 Task: Add Sprouts B 12 Raspberry 1000 mcg to the cart.
Action: Mouse moved to (15, 81)
Screenshot: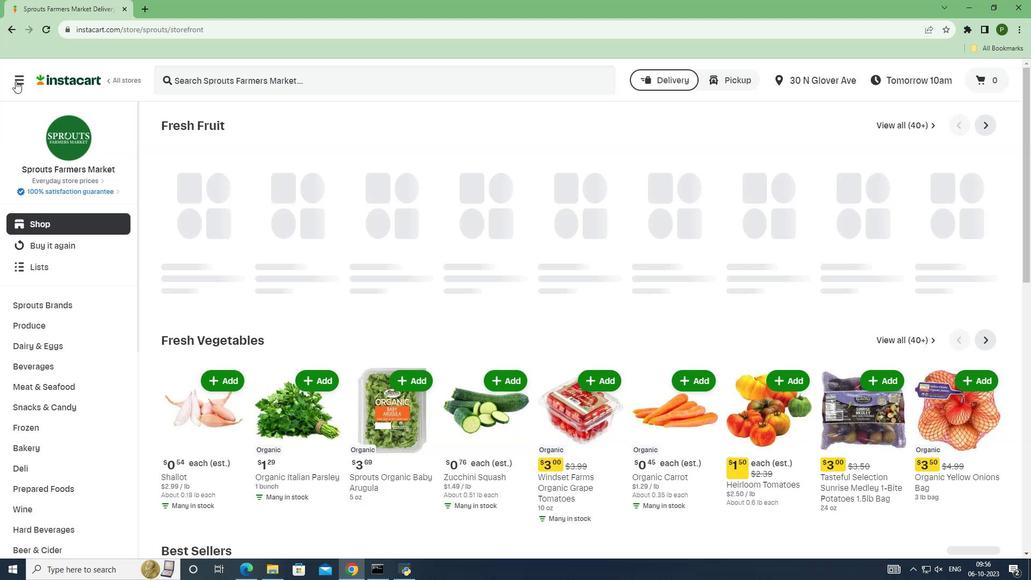 
Action: Mouse pressed left at (15, 81)
Screenshot: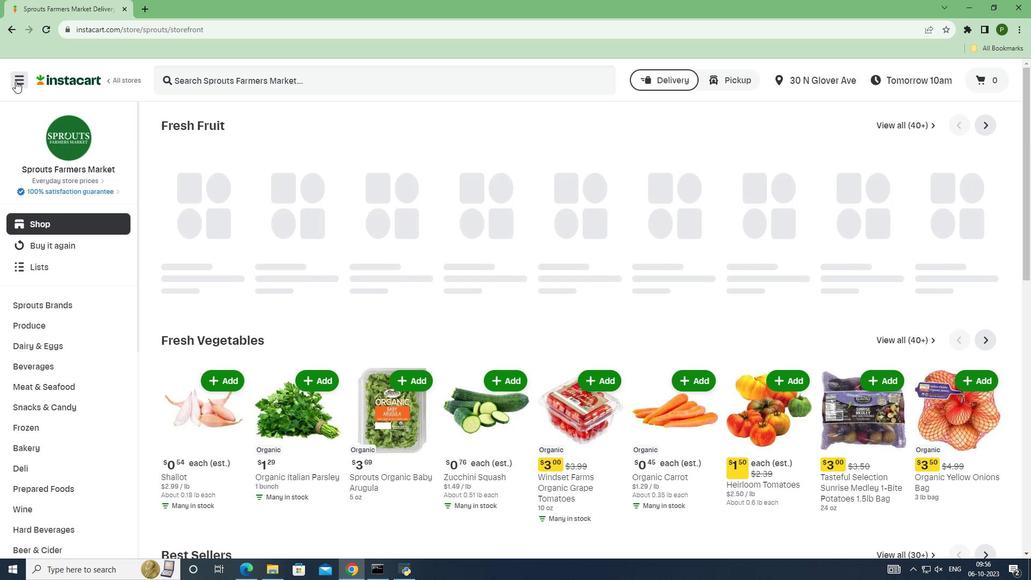
Action: Mouse moved to (53, 291)
Screenshot: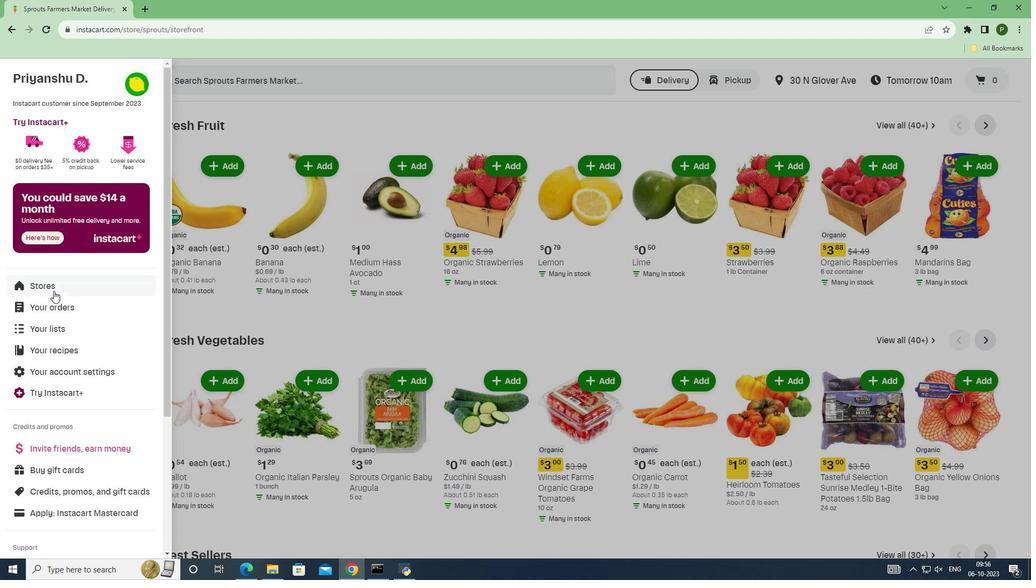 
Action: Mouse pressed left at (53, 291)
Screenshot: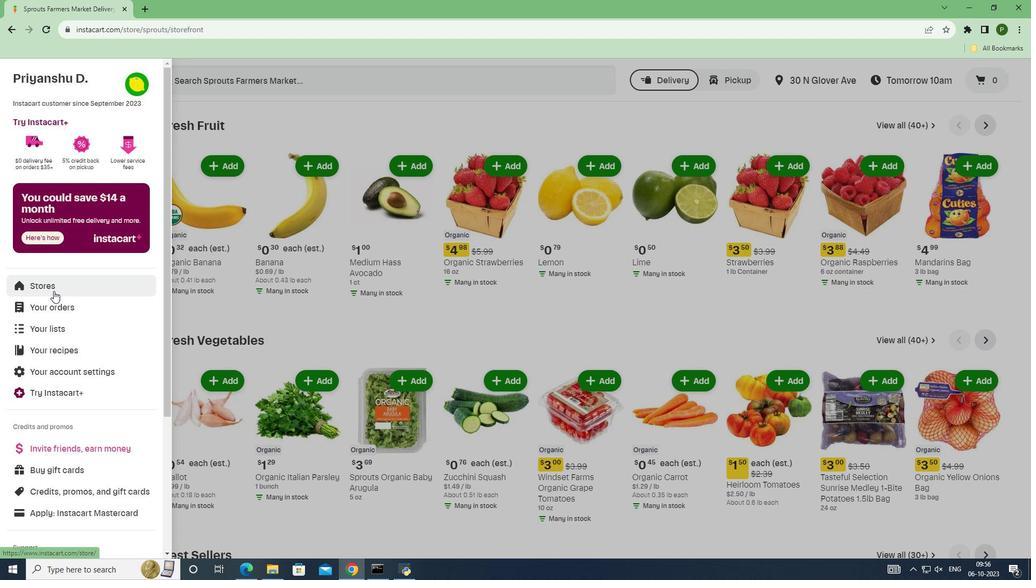 
Action: Mouse moved to (242, 130)
Screenshot: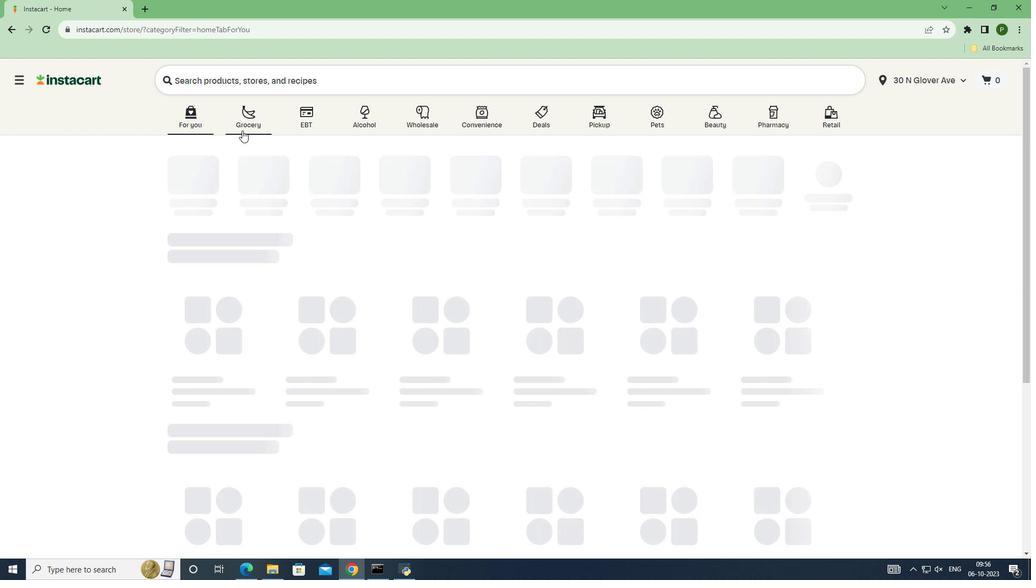
Action: Mouse pressed left at (242, 130)
Screenshot: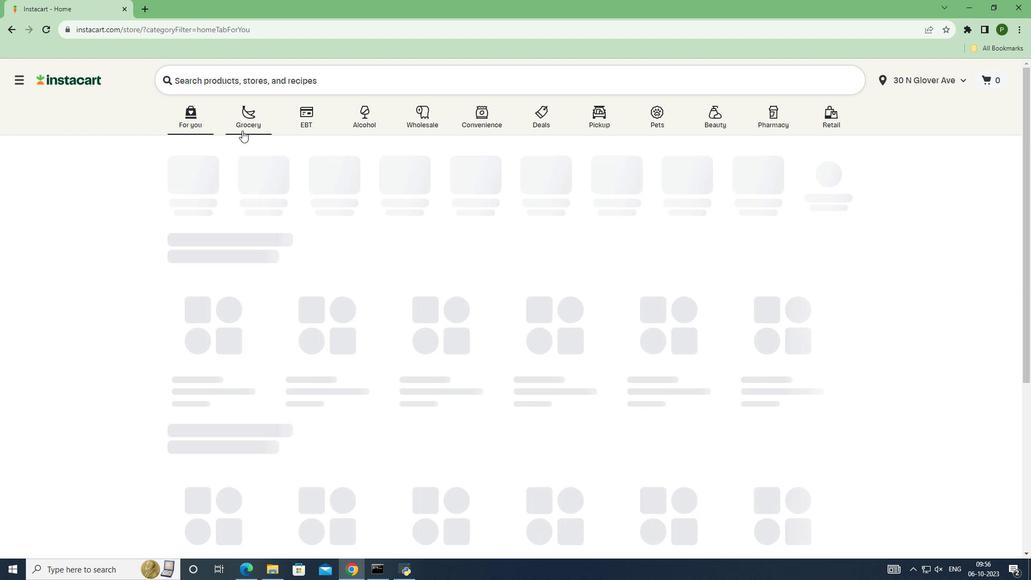 
Action: Mouse moved to (654, 247)
Screenshot: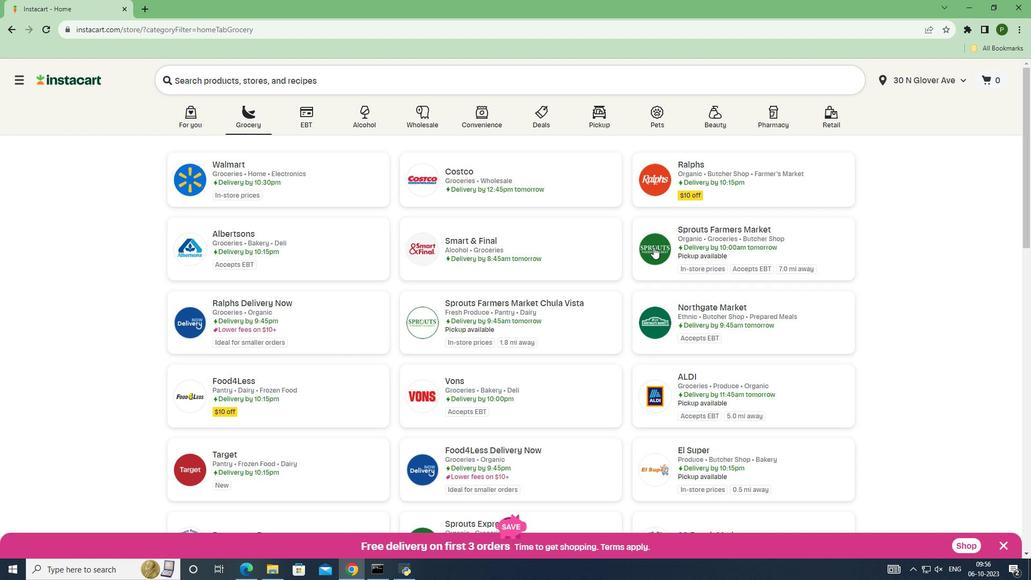 
Action: Mouse pressed left at (654, 247)
Screenshot: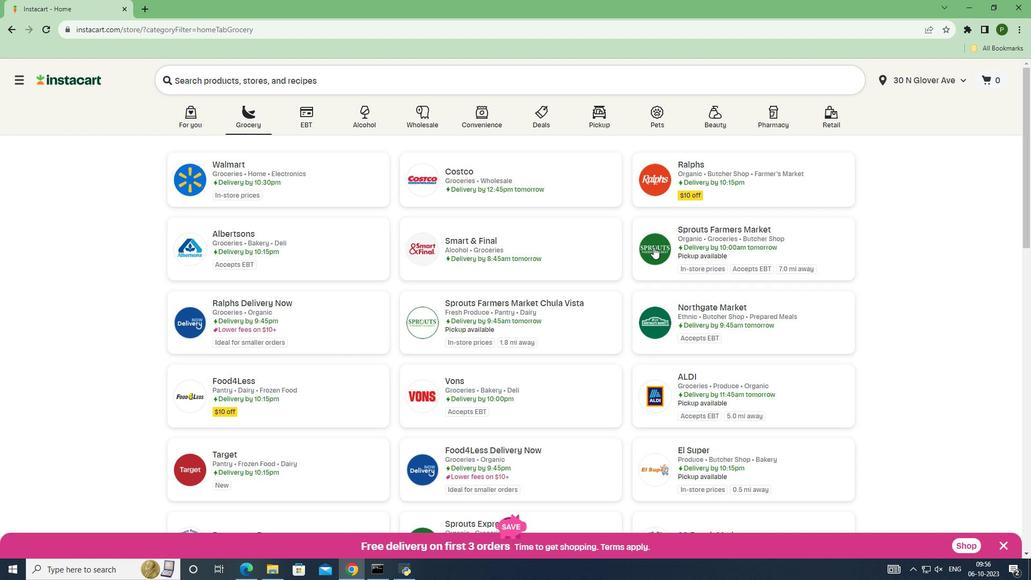 
Action: Mouse moved to (95, 307)
Screenshot: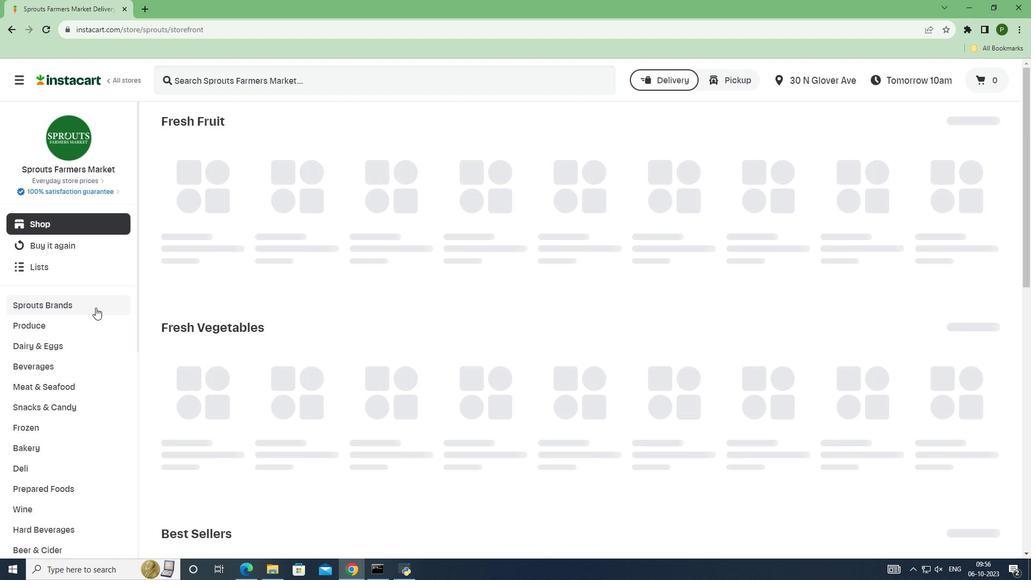 
Action: Mouse pressed left at (95, 307)
Screenshot: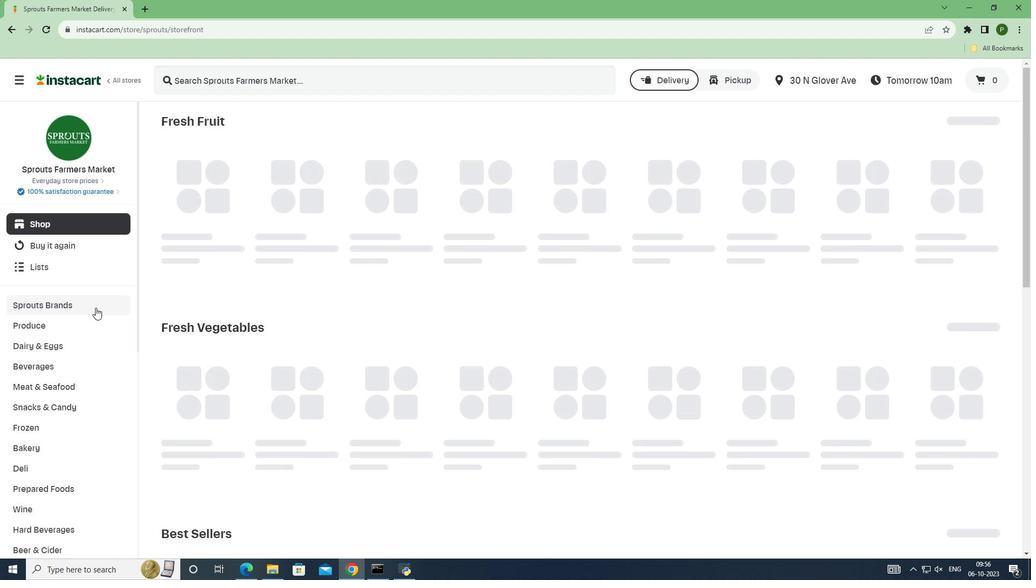 
Action: Mouse moved to (74, 446)
Screenshot: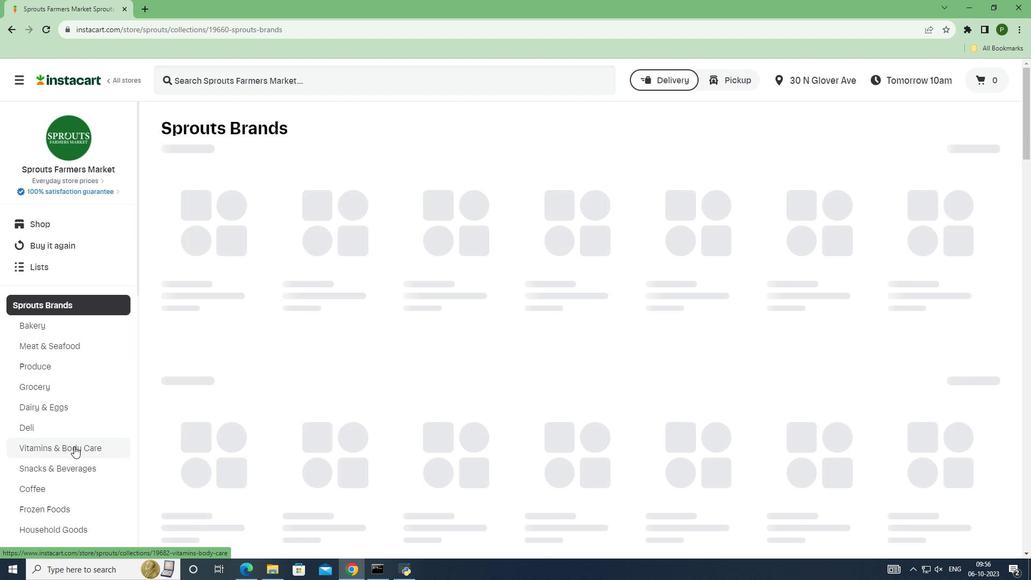 
Action: Mouse pressed left at (74, 446)
Screenshot: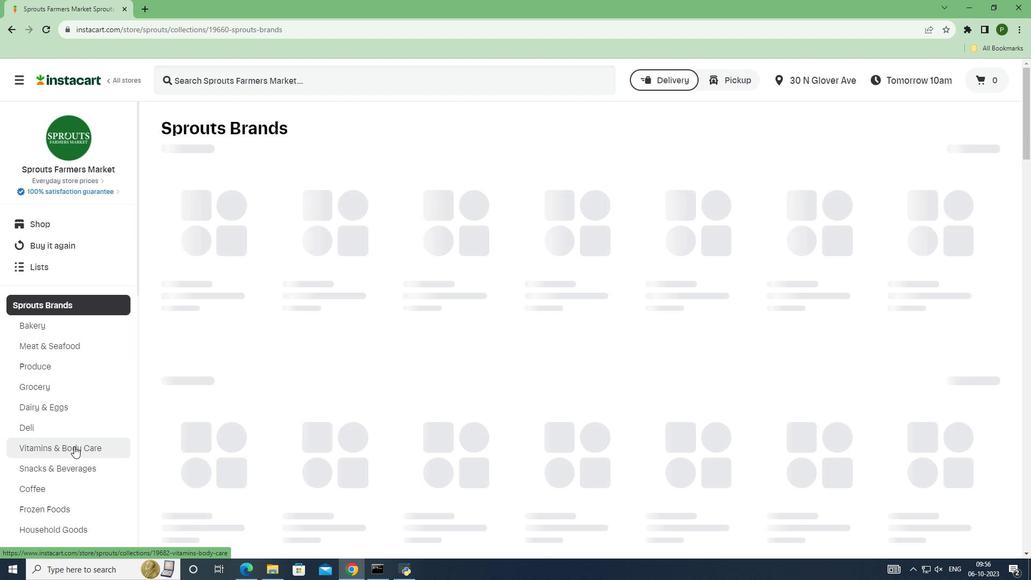 
Action: Mouse moved to (255, 76)
Screenshot: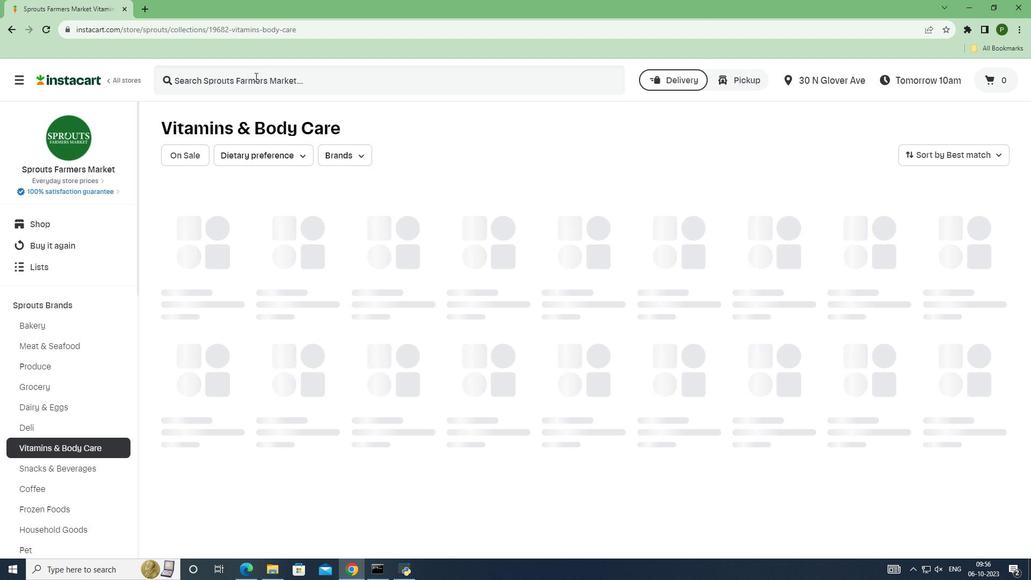 
Action: Mouse pressed left at (255, 76)
Screenshot: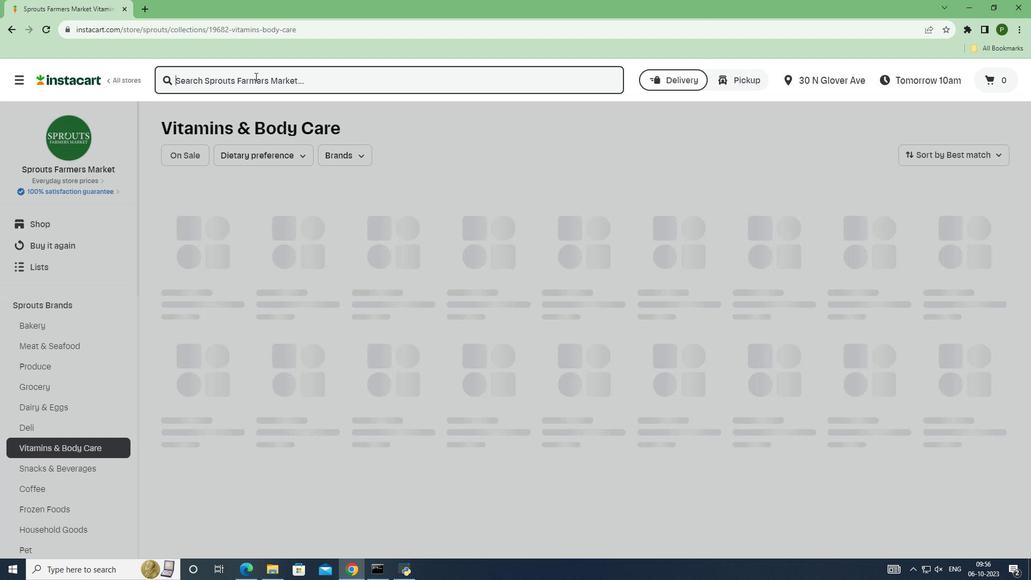 
Action: Key pressed s<Key.caps_lock>PROUTS<Key.space><Key.caps_lock>b<Key.space>12<Key.space><Key.caps_lock><Key.caps_lock>r<Key.caps_lock>ASPBERRY<Key.space>1000<Key.space>MCG<Key.space><Key.enter>
Screenshot: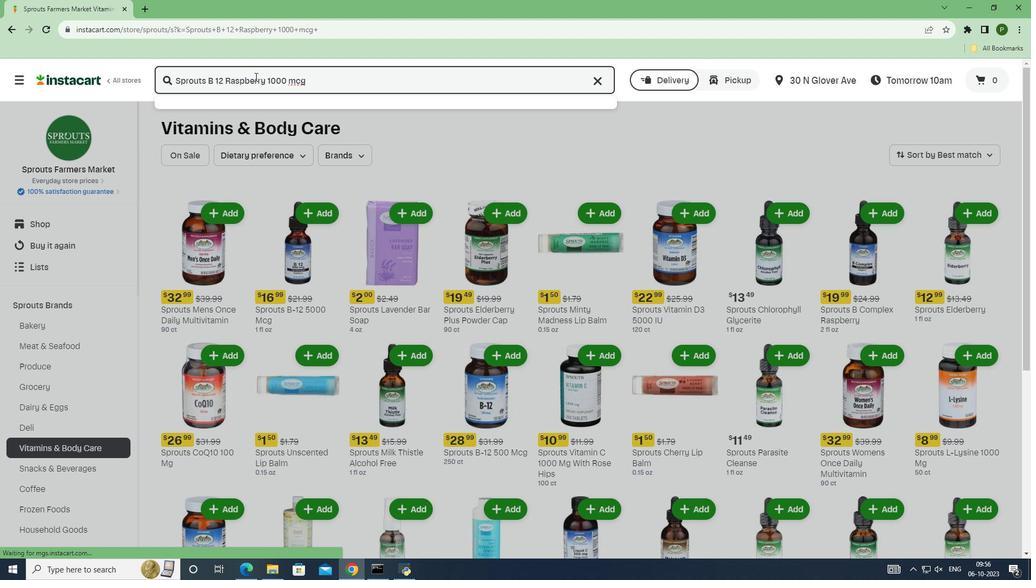 
Action: Mouse moved to (615, 195)
Screenshot: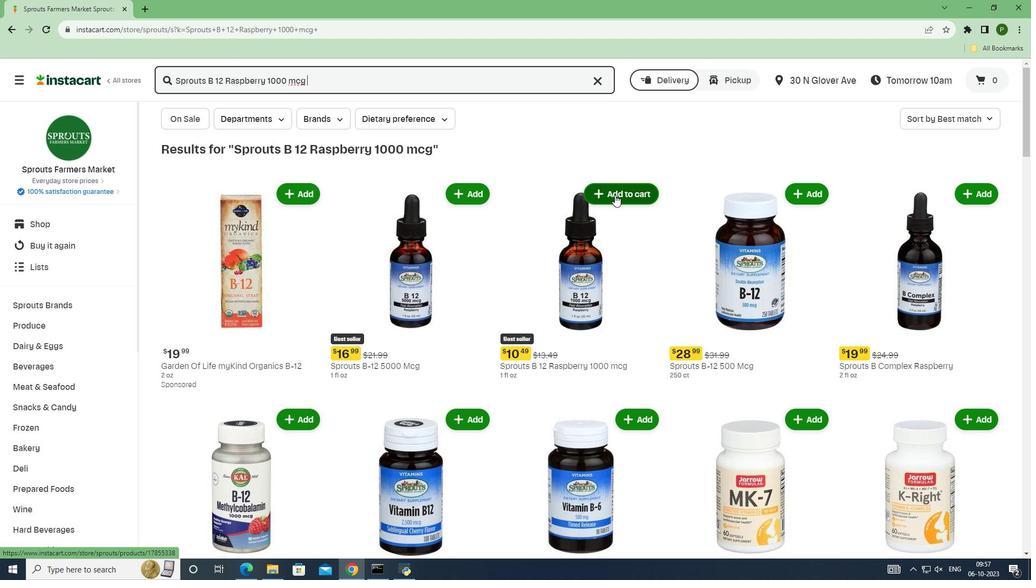
Action: Mouse pressed left at (615, 195)
Screenshot: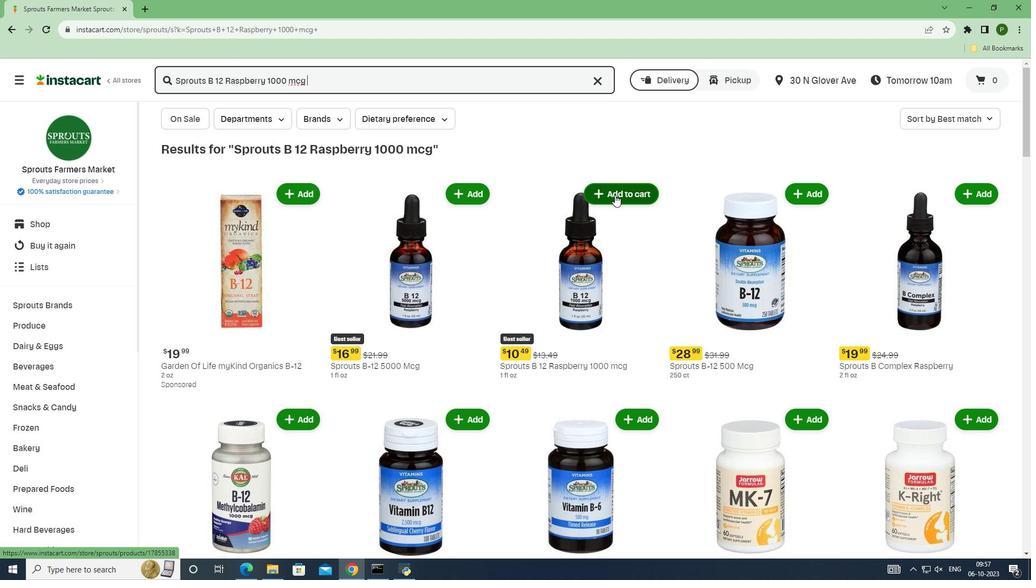 
Action: Mouse moved to (612, 195)
Screenshot: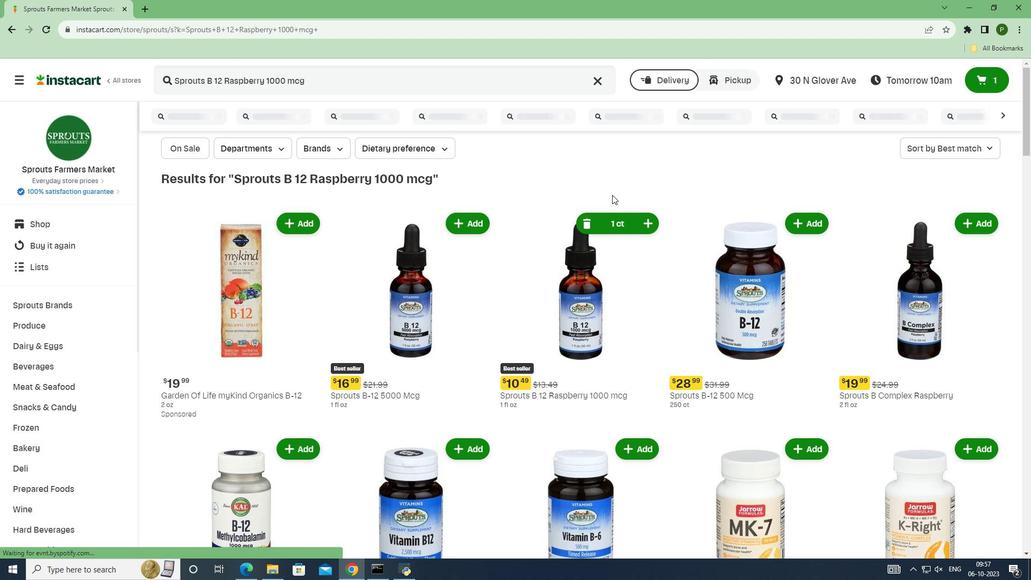 
